 Task: Make in the project AgileLab a sprint 'Customer Satisfaction Sprint'. Create in the project AgileLab a sprint 'Customer Satisfaction Sprint'. Add in the project AgileLab a sprint 'Customer Satisfaction Sprint'
Action: Mouse moved to (176, 51)
Screenshot: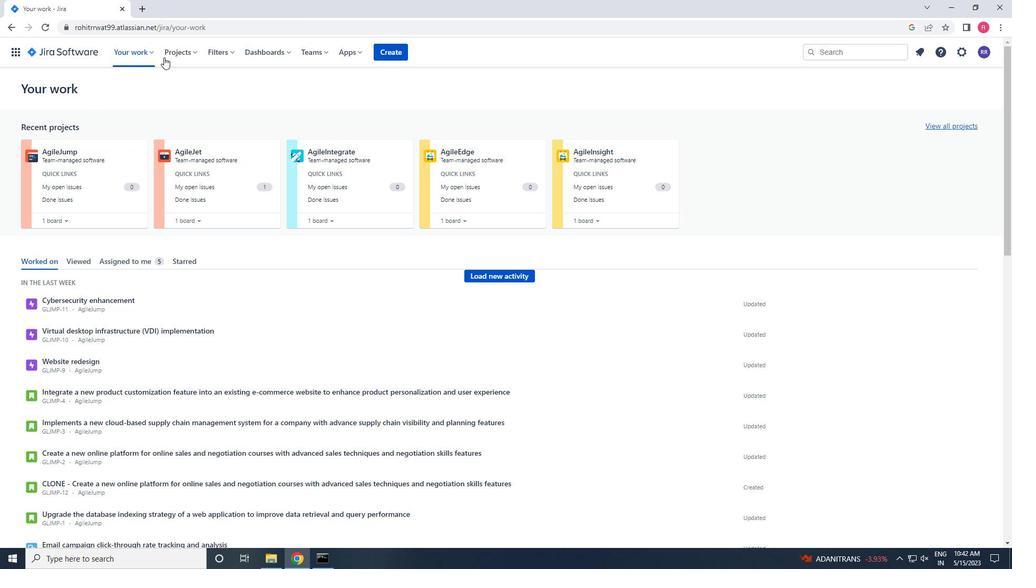 
Action: Mouse pressed left at (176, 51)
Screenshot: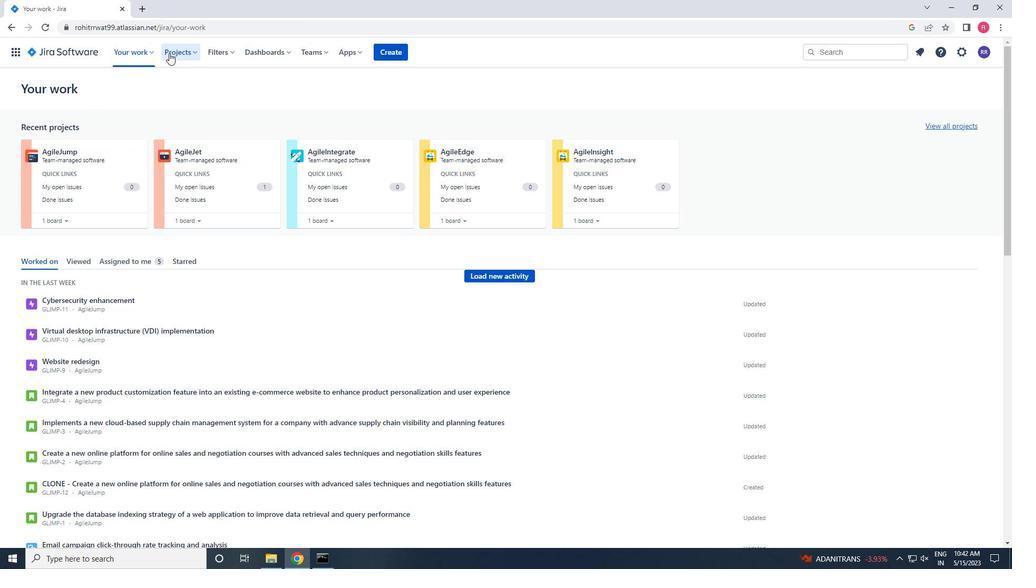 
Action: Mouse moved to (195, 101)
Screenshot: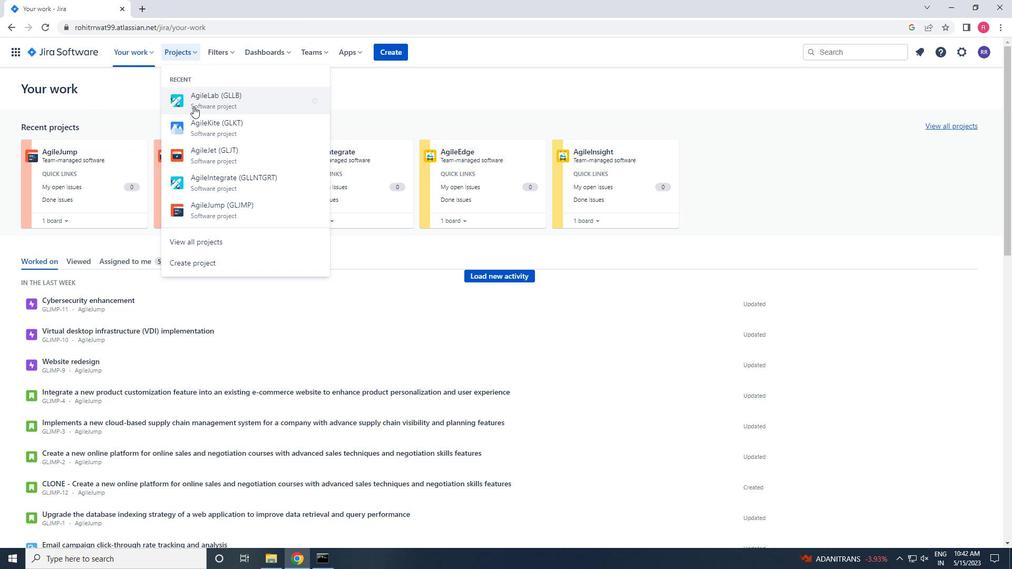 
Action: Mouse pressed left at (195, 101)
Screenshot: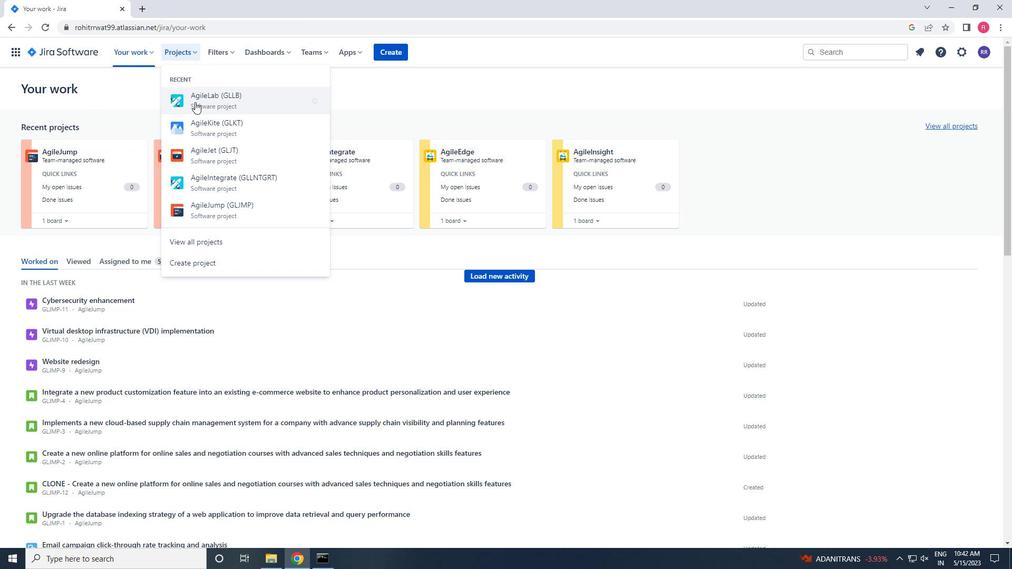 
Action: Mouse moved to (69, 164)
Screenshot: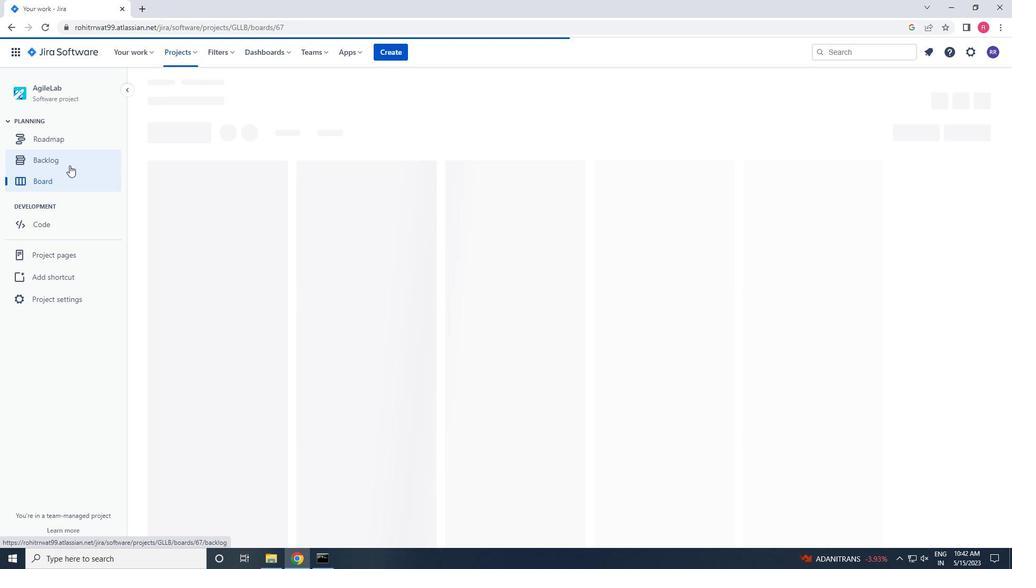 
Action: Mouse pressed left at (69, 164)
Screenshot: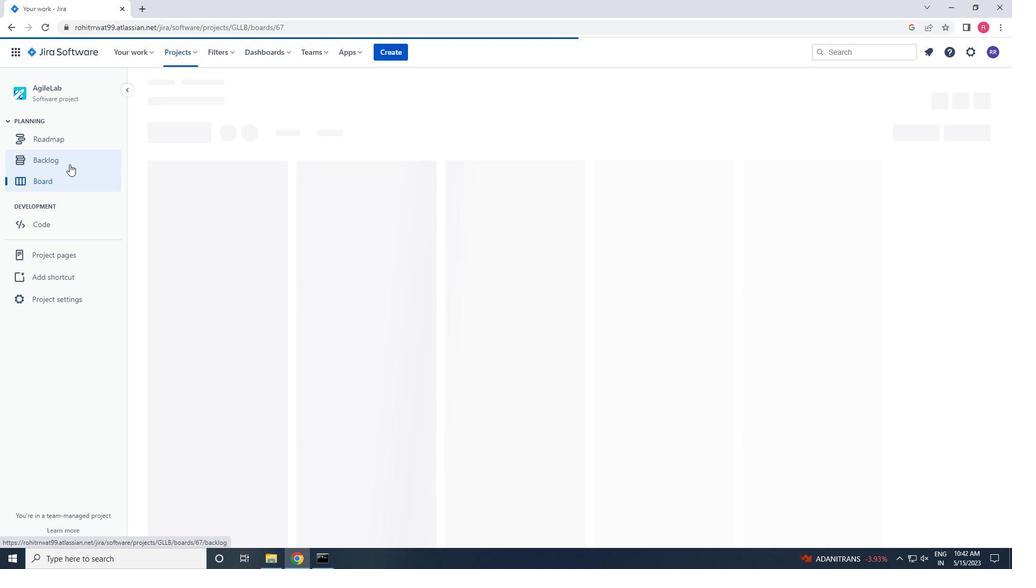 
Action: Mouse moved to (377, 166)
Screenshot: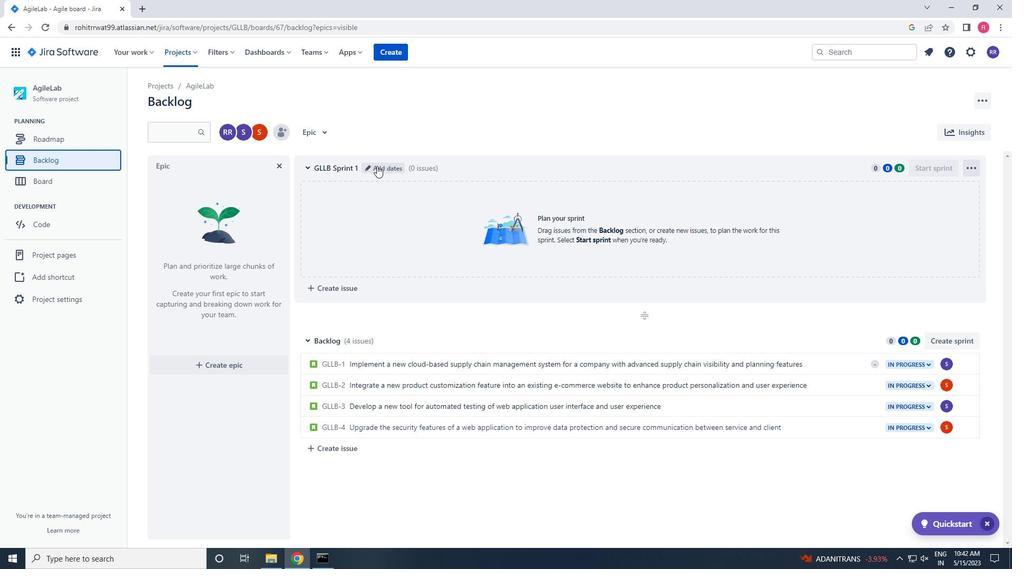 
Action: Mouse pressed left at (377, 166)
Screenshot: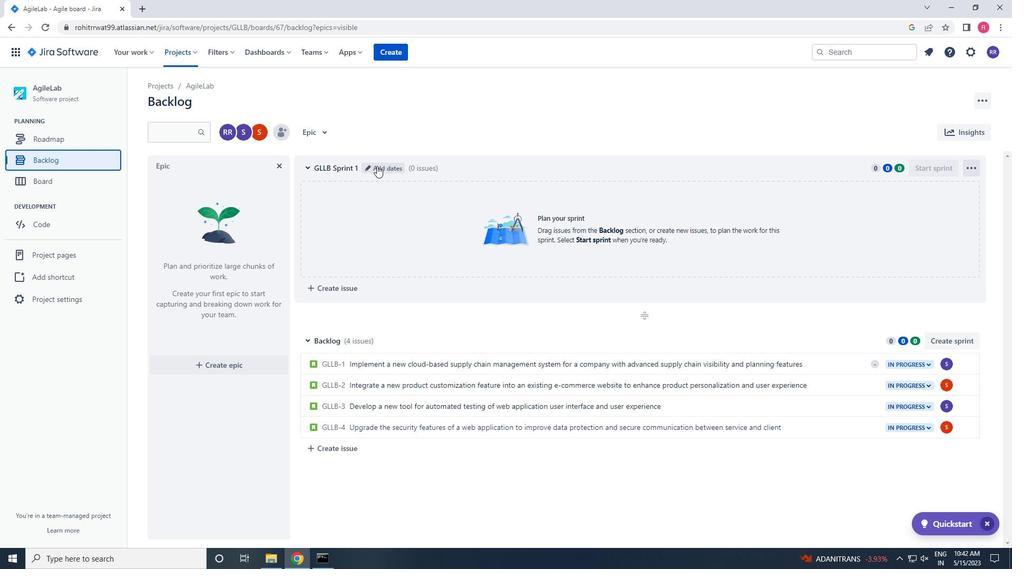 
Action: Mouse moved to (376, 167)
Screenshot: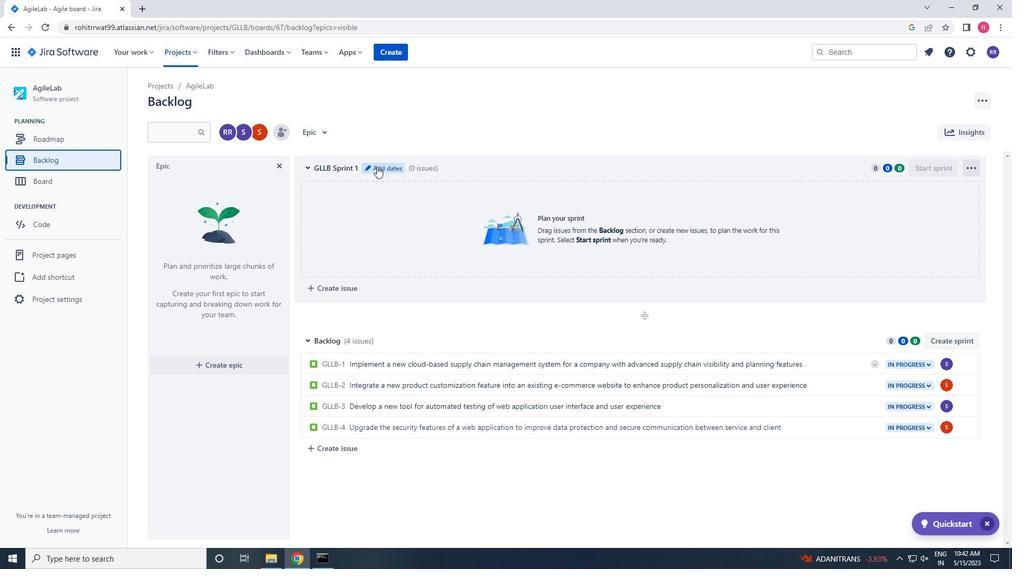 
Action: Key pressed <Key.backspace><Key.backspace><Key.backspace><Key.backspace><Key.backspace><Key.backspace><Key.backspace><Key.backspace><Key.backspace><Key.backspace><Key.backspace><Key.backspace><Key.backspace><Key.backspace><Key.backspace><Key.backspace><Key.backspace><Key.backspace><Key.backspace><Key.backspace><Key.backspace><Key.backspace><Key.backspace><Key.backspace><Key.backspace><Key.backspace><Key.backspace><Key.backspace><Key.shift>CUSTOMMER<Key.space><Key.backspace><Key.backspace><Key.backspace><Key.backspace><Key.backspace>MER<Key.space><Key.shift>SATISFACTION<Key.space><Key.shift>SPRINT<Key.space>
Screenshot: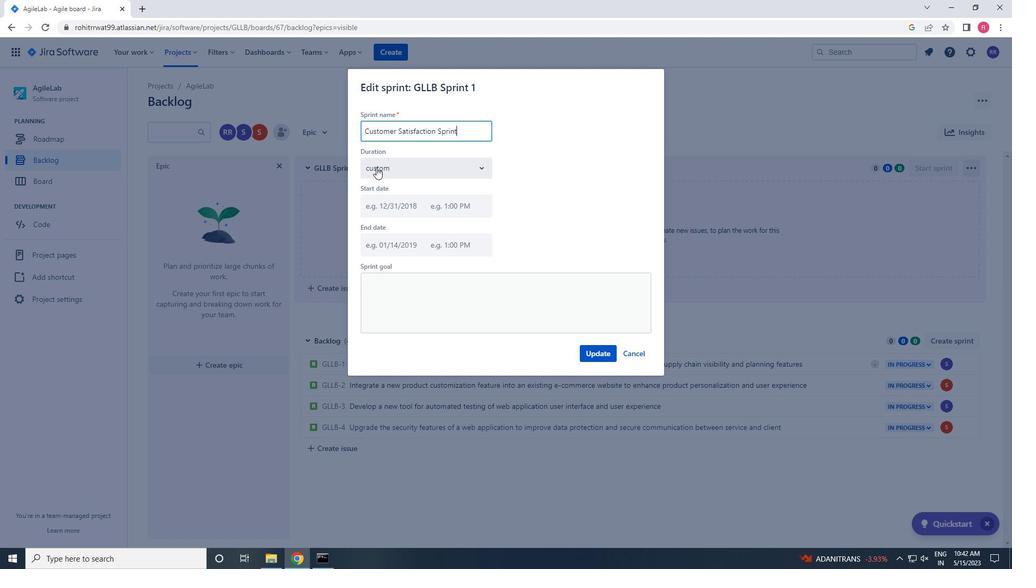 
Action: Mouse moved to (606, 353)
Screenshot: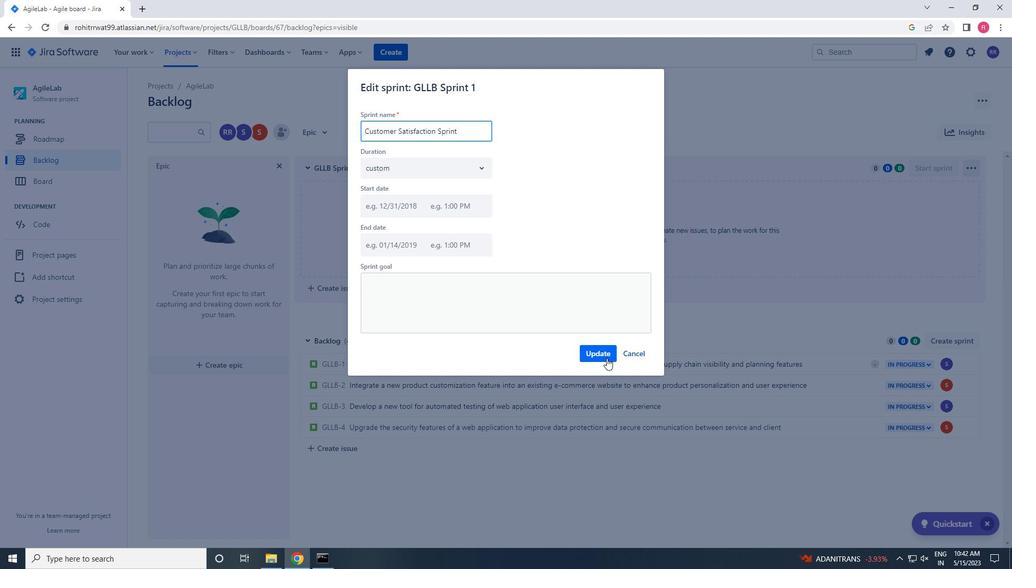 
Action: Mouse pressed left at (606, 353)
Screenshot: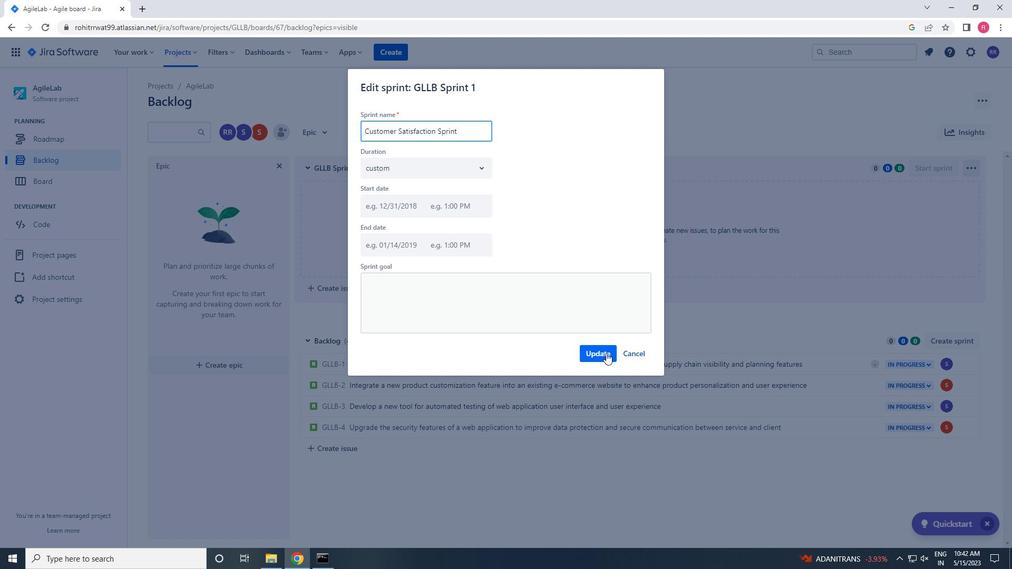 
Action: Mouse moved to (953, 340)
Screenshot: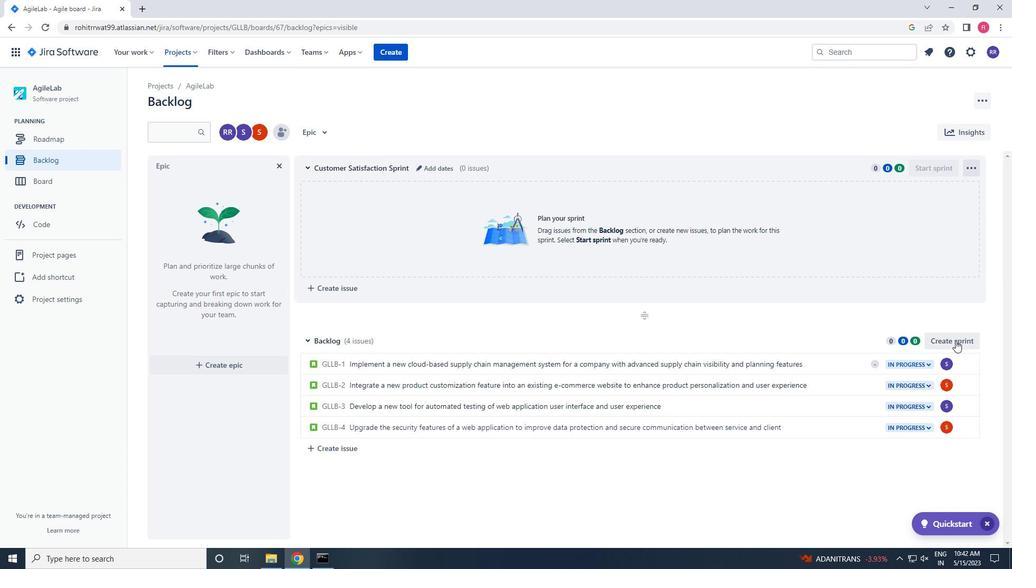 
Action: Mouse pressed left at (953, 340)
Screenshot: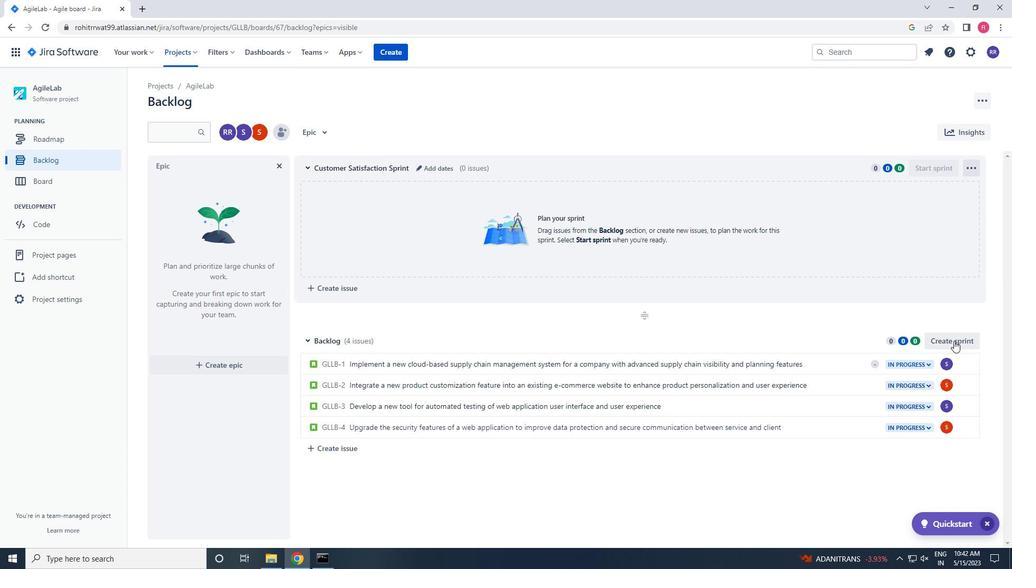 
Action: Mouse moved to (426, 345)
Screenshot: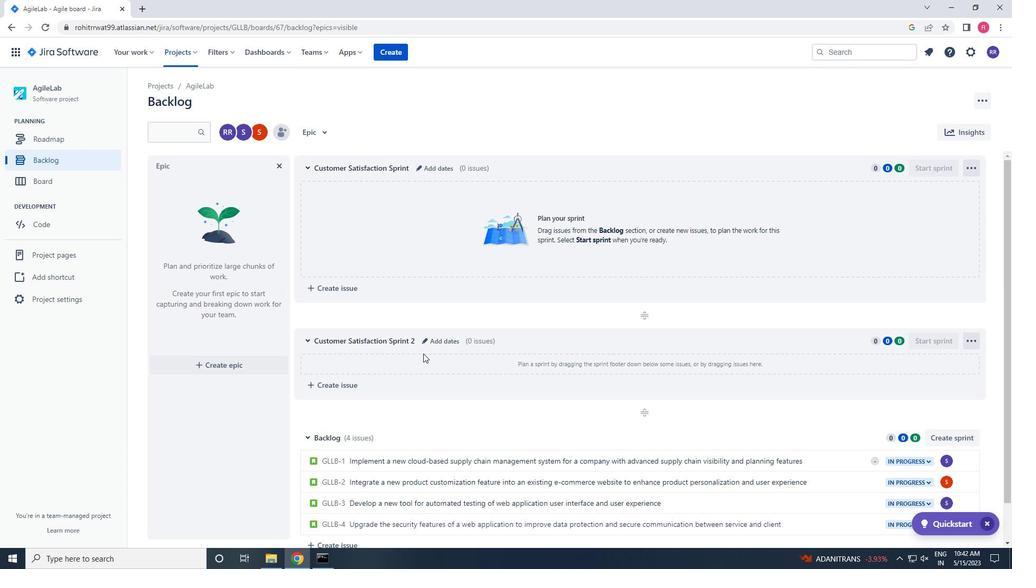 
Action: Mouse pressed left at (426, 345)
Screenshot: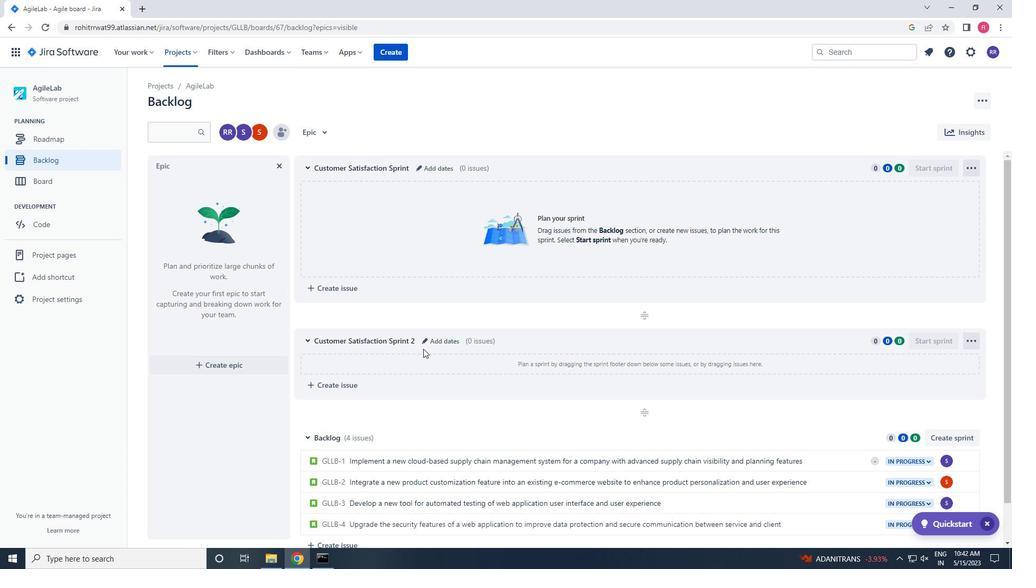
Action: Key pressed <Key.backspace><Key.enter>
Screenshot: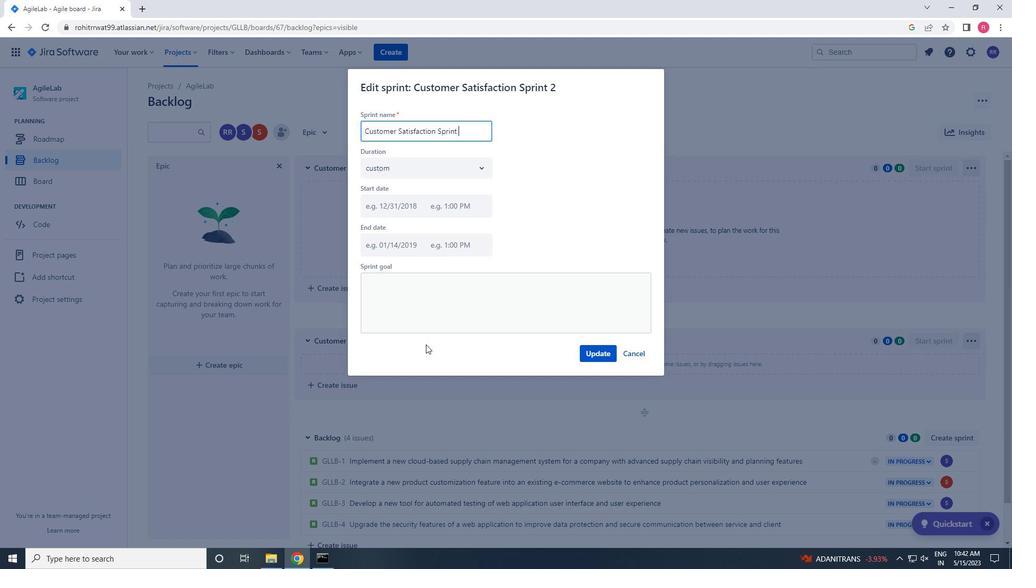 
Action: Mouse moved to (933, 435)
Screenshot: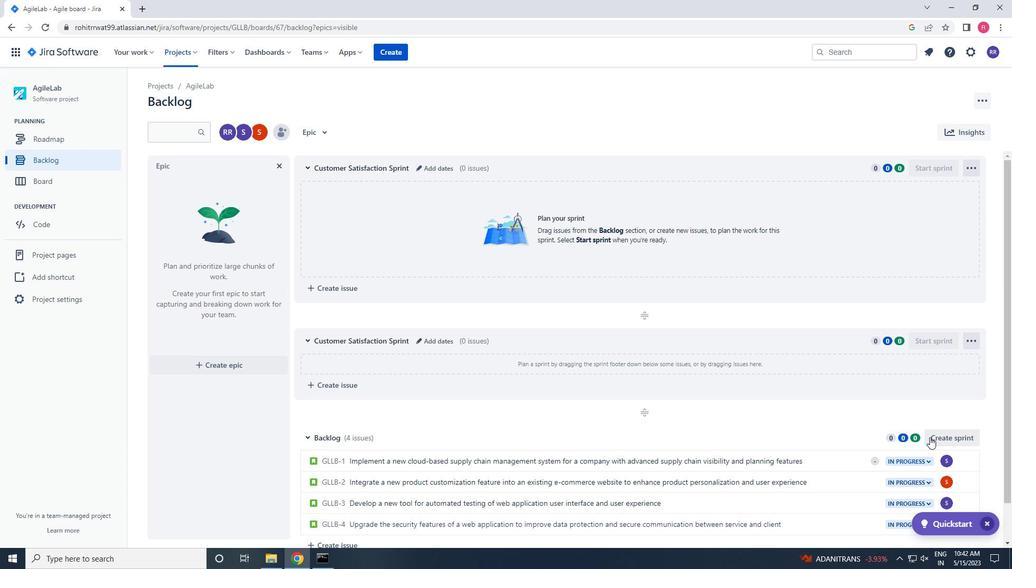 
Action: Mouse pressed left at (933, 435)
Screenshot: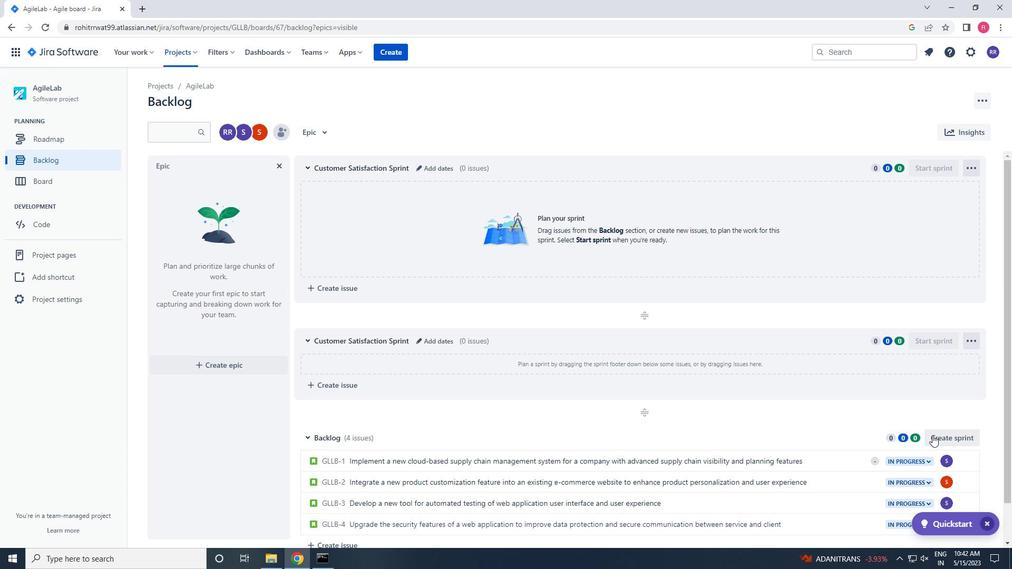 
Action: Mouse moved to (423, 438)
Screenshot: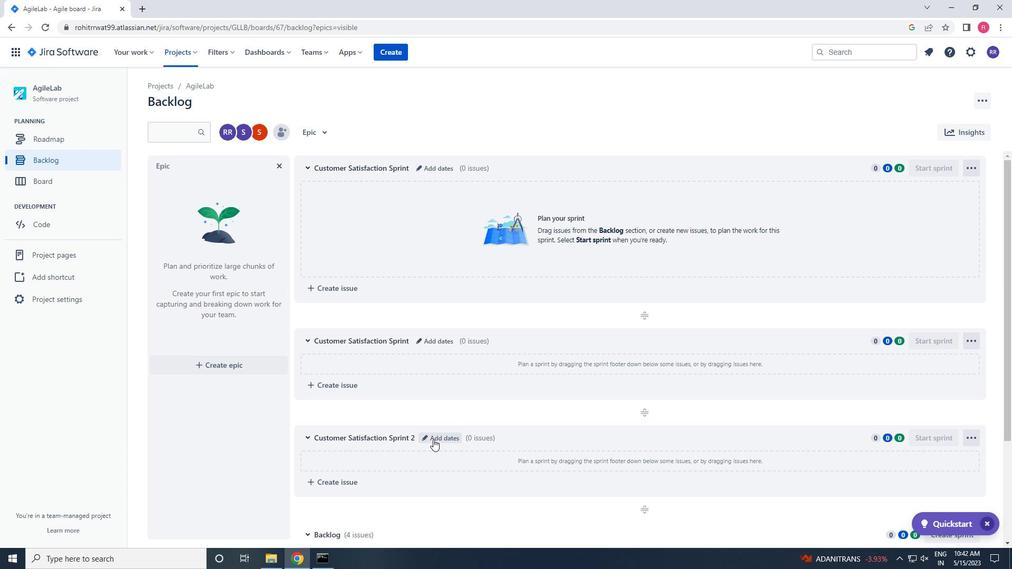 
Action: Mouse pressed left at (423, 438)
Screenshot: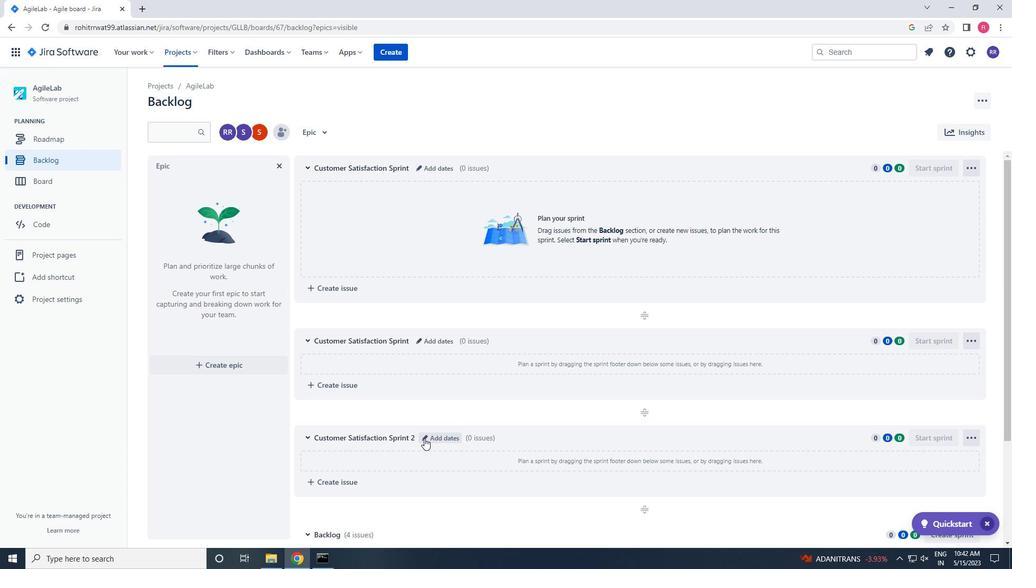 
Action: Mouse moved to (405, 190)
Screenshot: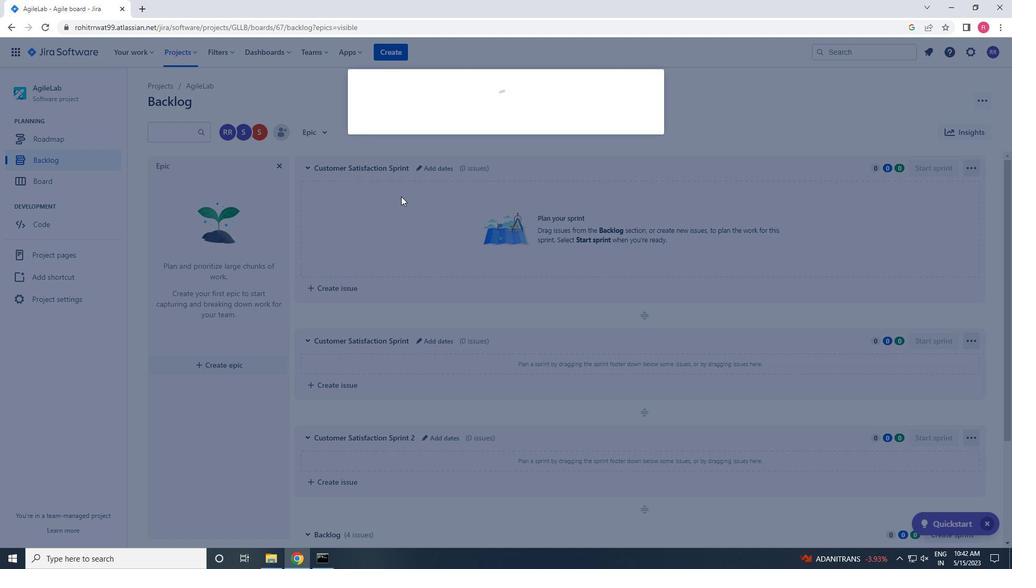 
Action: Key pressed <Key.backspace><Key.enter>
Screenshot: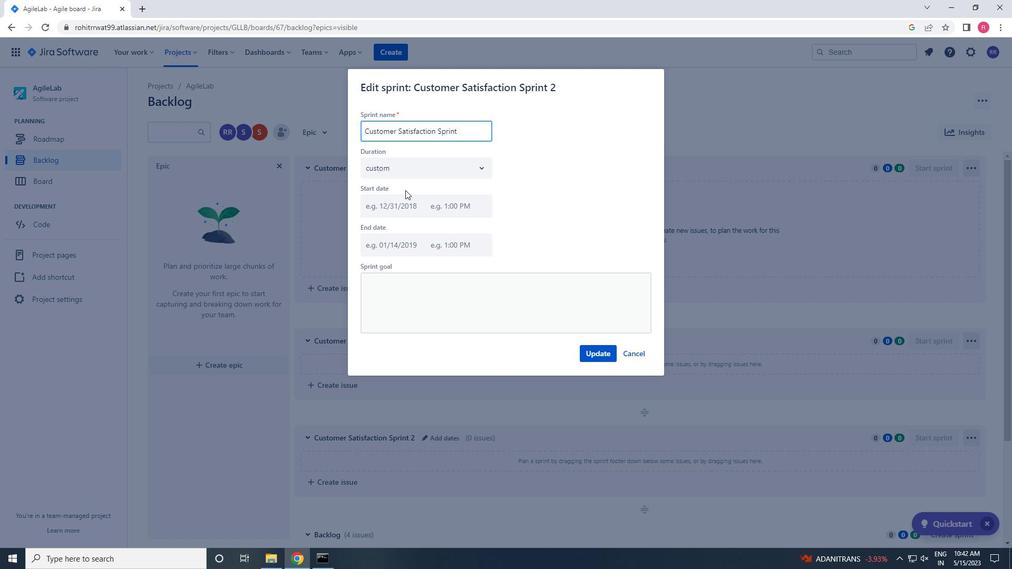 
